 Task: Check learn how in Phone Contacts.
Action: Mouse moved to (510, 64)
Screenshot: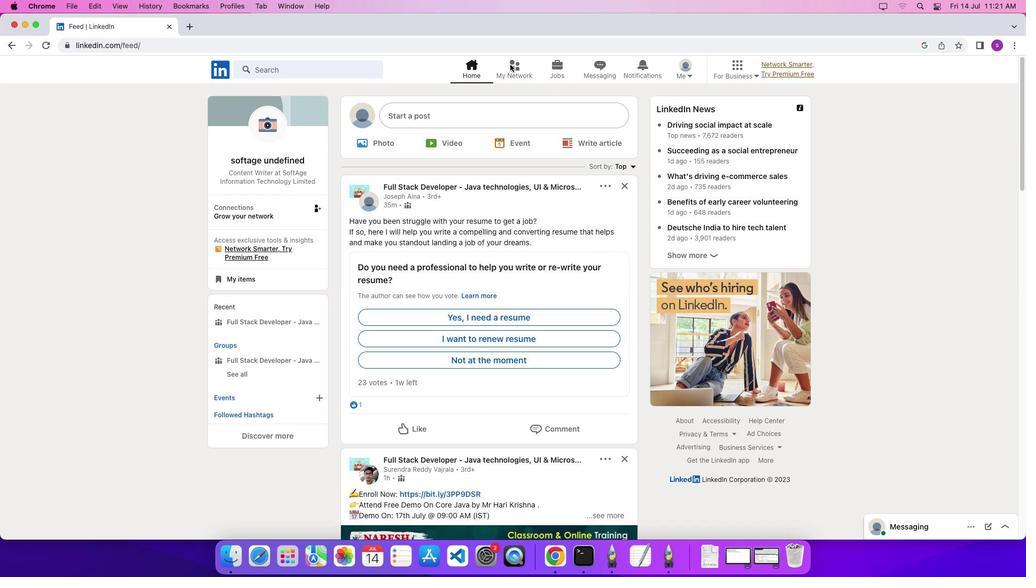 
Action: Mouse pressed left at (510, 64)
Screenshot: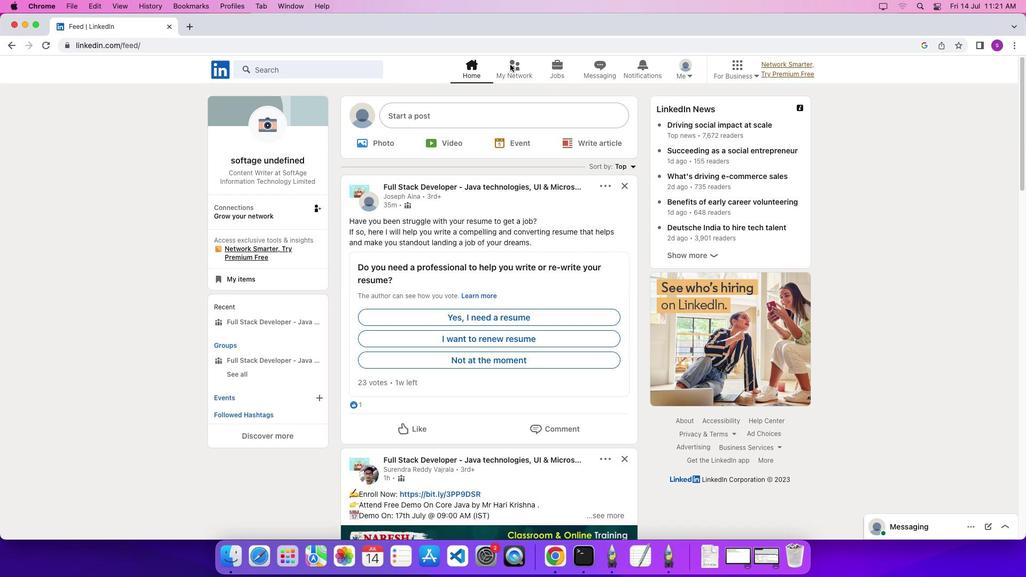 
Action: Mouse pressed left at (510, 64)
Screenshot: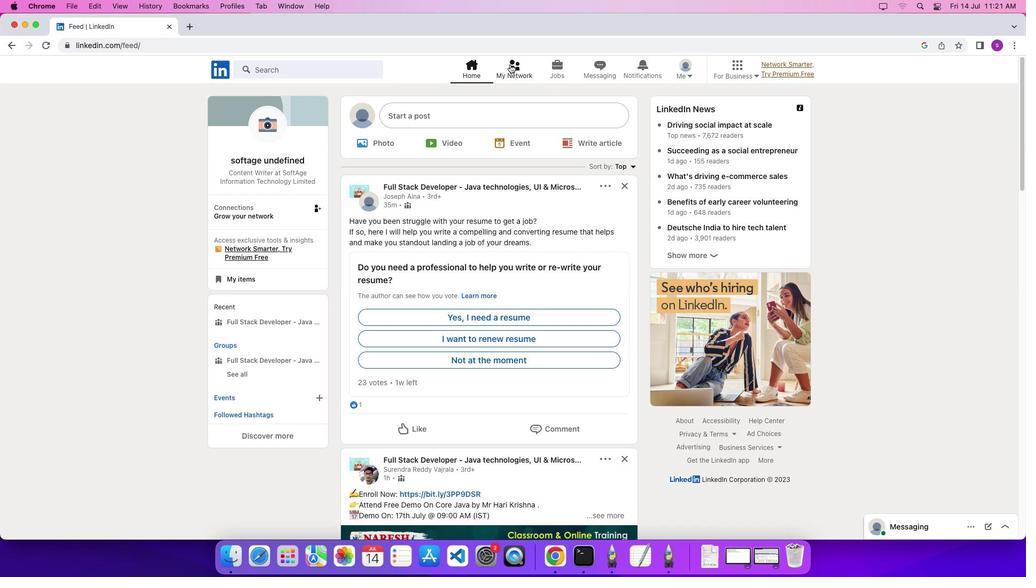 
Action: Mouse moved to (295, 148)
Screenshot: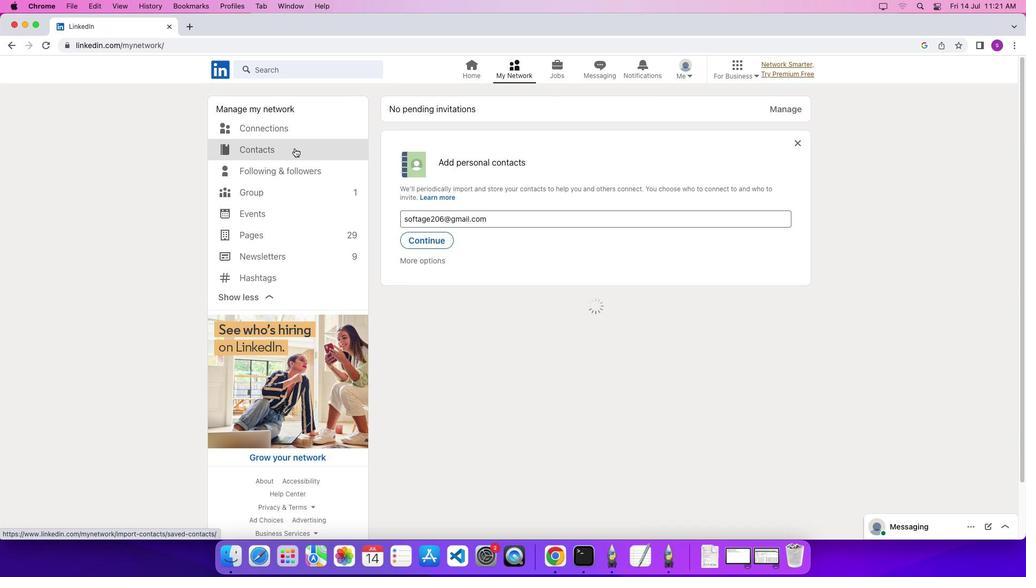 
Action: Mouse pressed left at (295, 148)
Screenshot: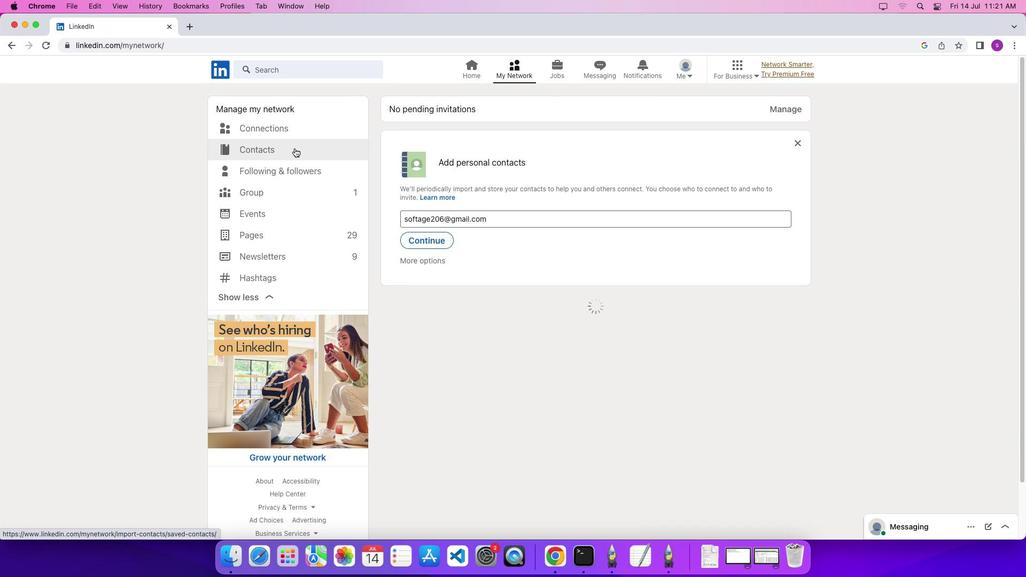 
Action: Mouse moved to (733, 207)
Screenshot: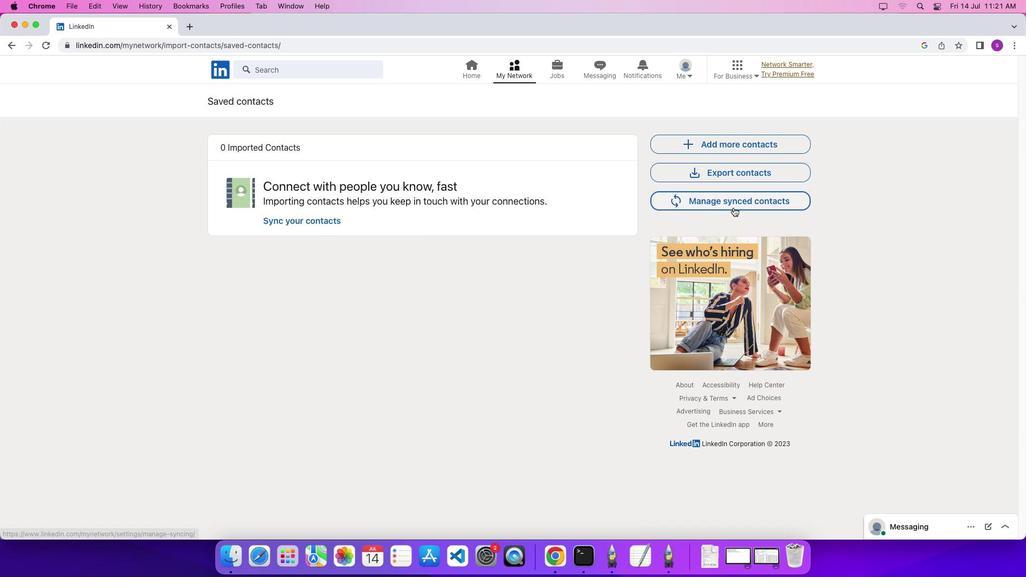 
Action: Mouse pressed left at (733, 207)
Screenshot: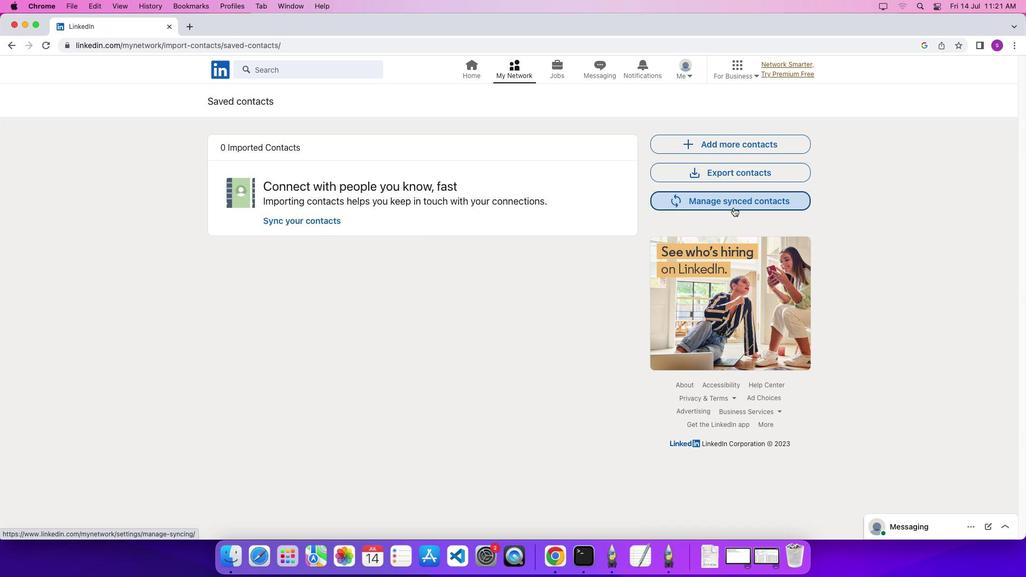 
Action: Mouse moved to (606, 290)
Screenshot: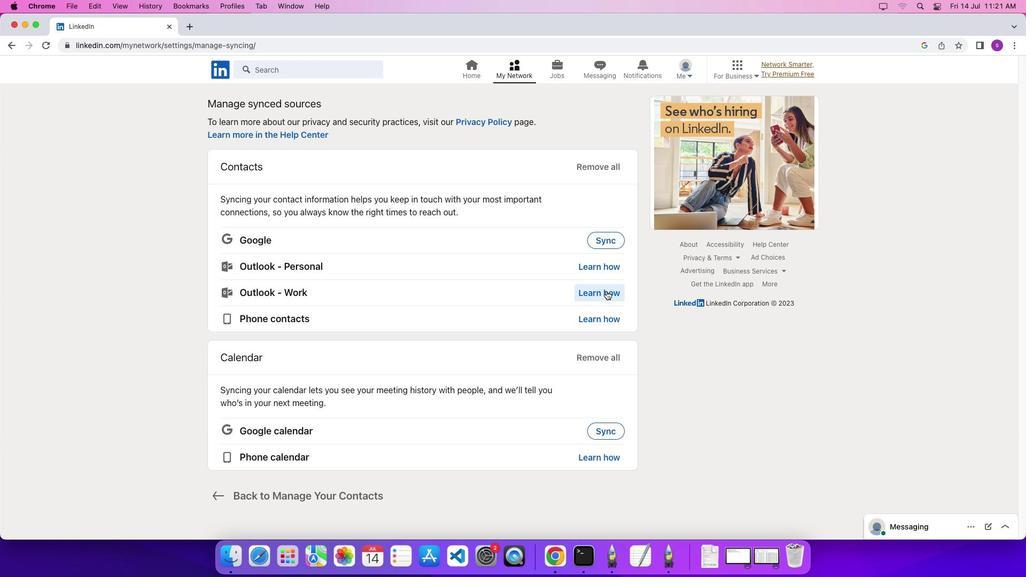 
Action: Mouse pressed left at (606, 290)
Screenshot: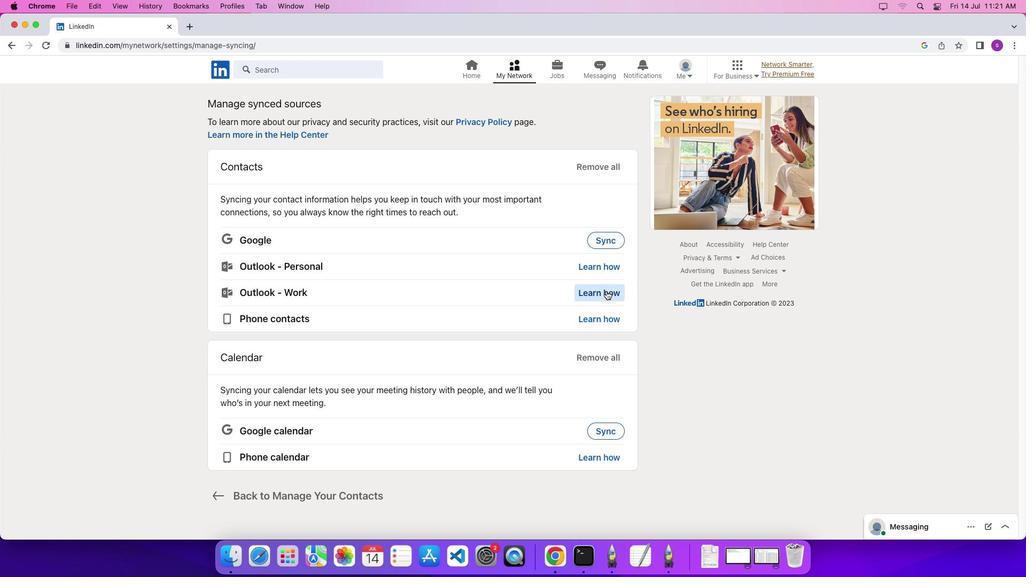
Action: Mouse scrolled (606, 290) with delta (0, 0)
Screenshot: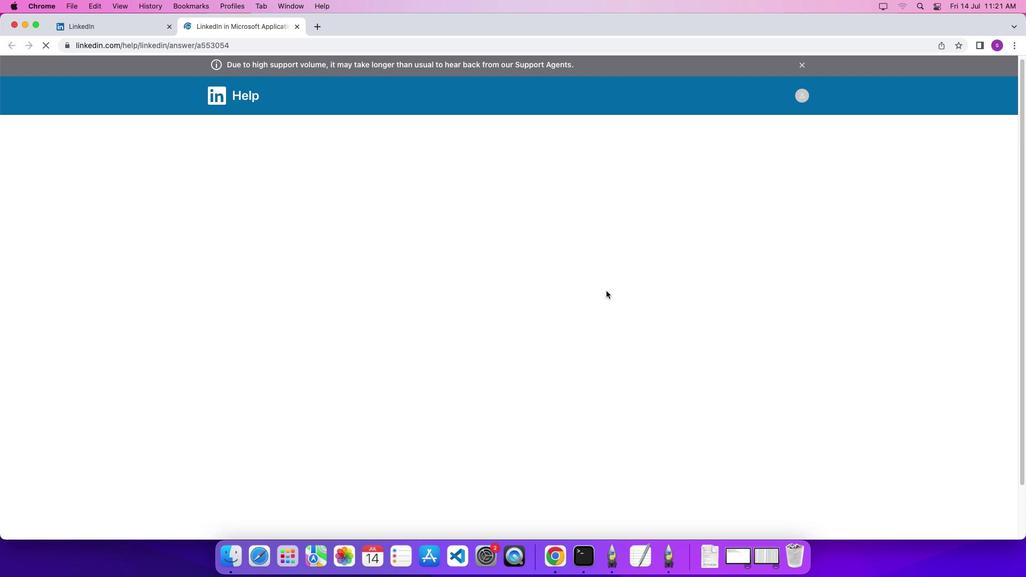 
Action: Mouse scrolled (606, 290) with delta (0, 0)
Screenshot: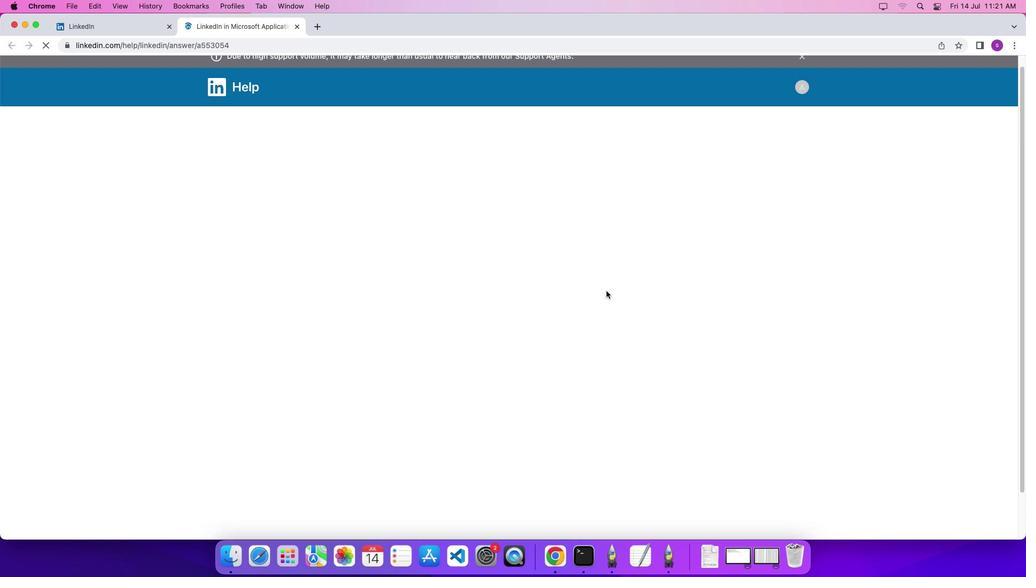 
Action: Mouse scrolled (606, 290) with delta (0, 0)
Screenshot: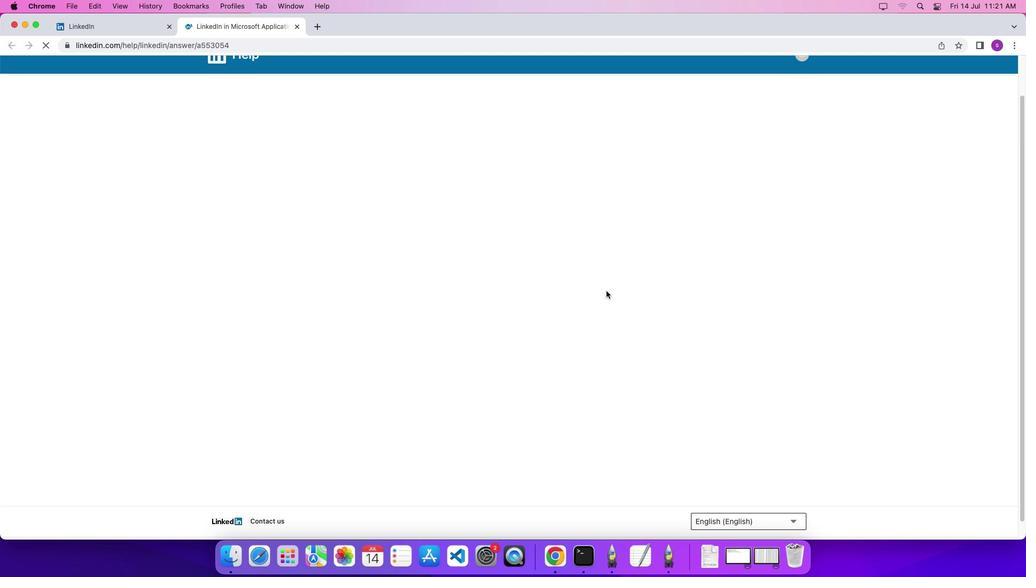 
Action: Mouse scrolled (606, 290) with delta (0, 0)
Screenshot: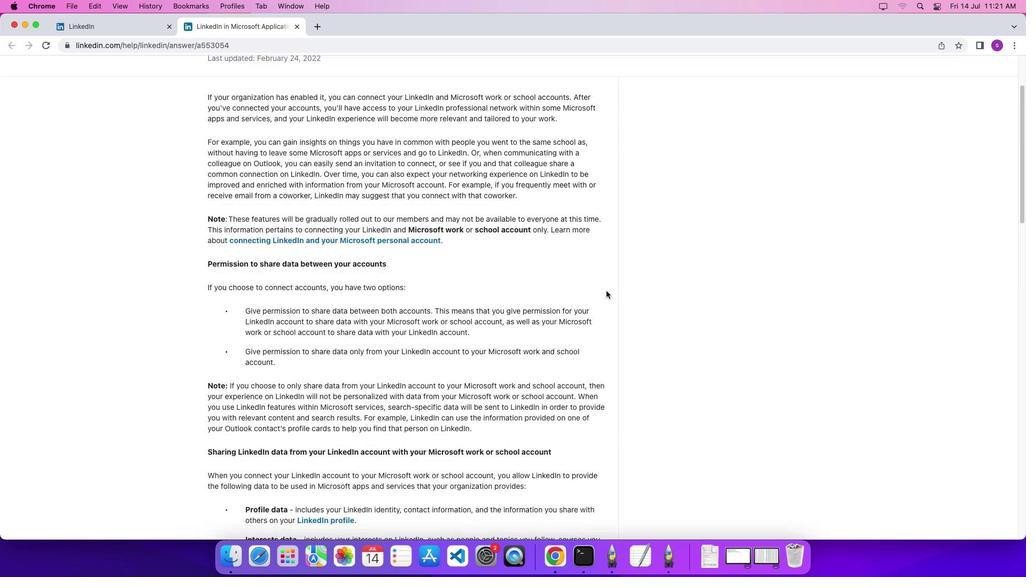 
Action: Mouse scrolled (606, 290) with delta (0, 0)
Screenshot: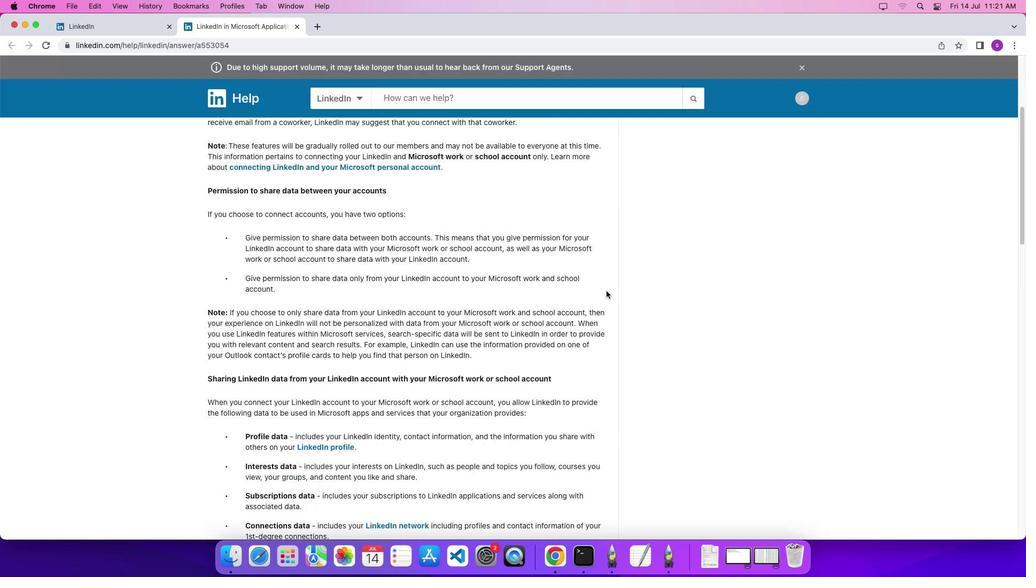 
Action: Mouse scrolled (606, 290) with delta (0, -2)
Screenshot: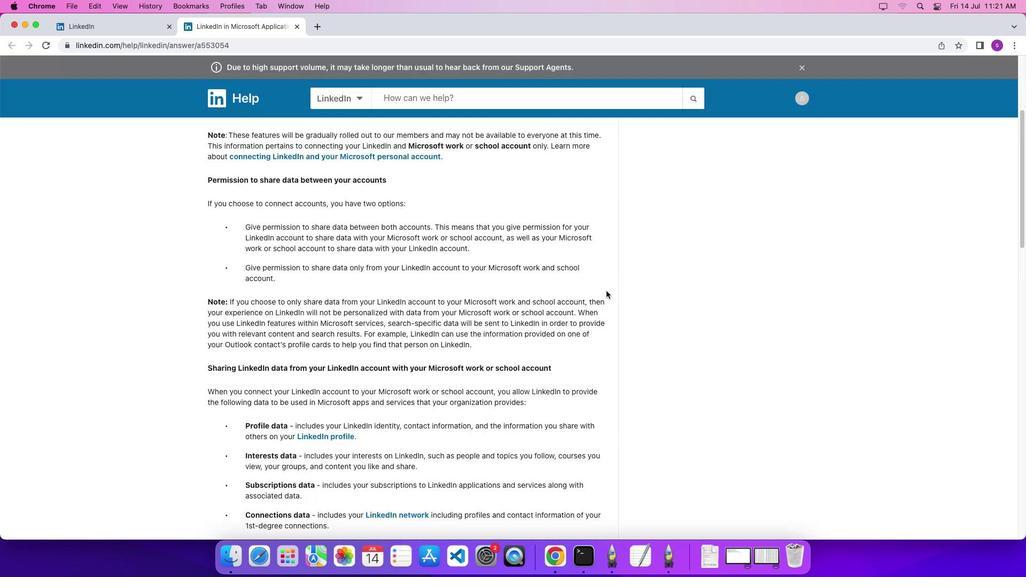 
Action: Mouse scrolled (606, 290) with delta (0, 0)
Screenshot: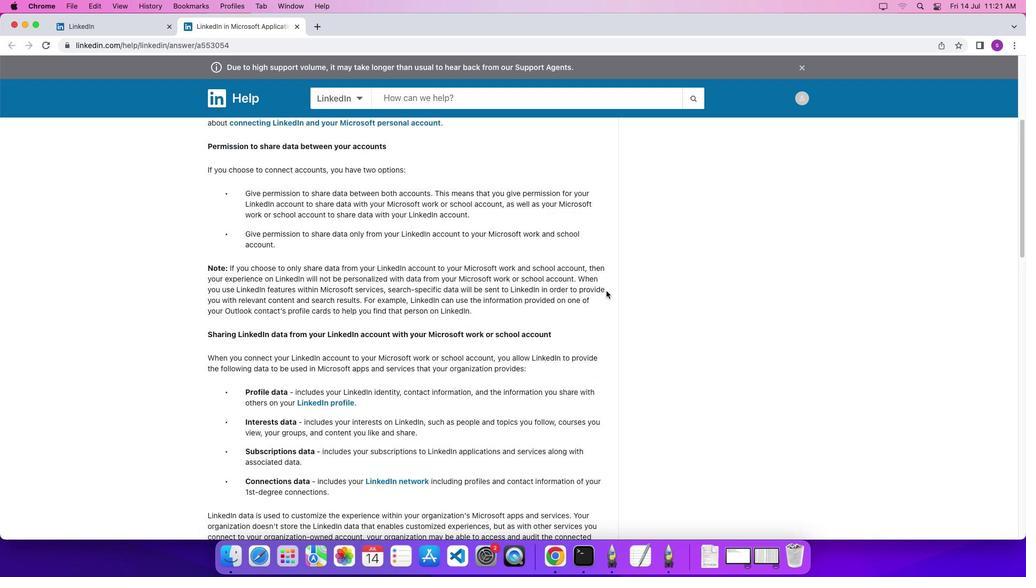 
Action: Mouse scrolled (606, 290) with delta (0, 0)
Screenshot: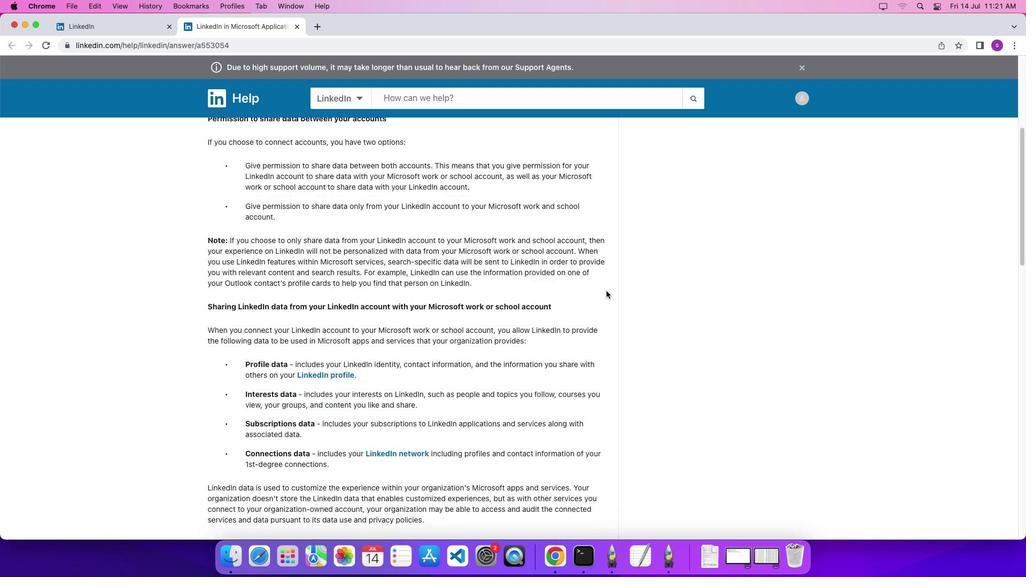 
Action: Mouse scrolled (606, 290) with delta (0, -1)
Screenshot: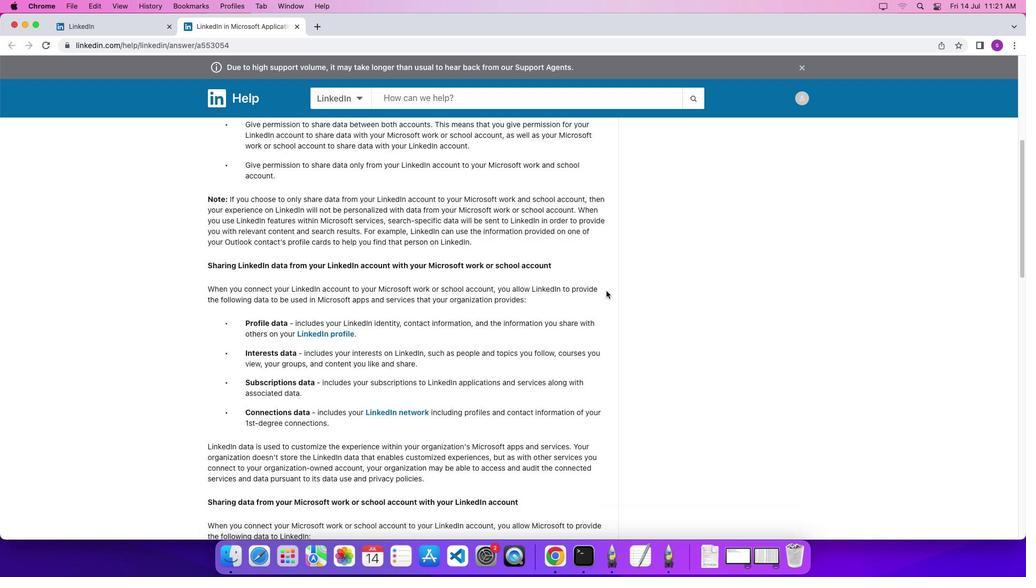 
Action: Mouse scrolled (606, 290) with delta (0, 0)
Screenshot: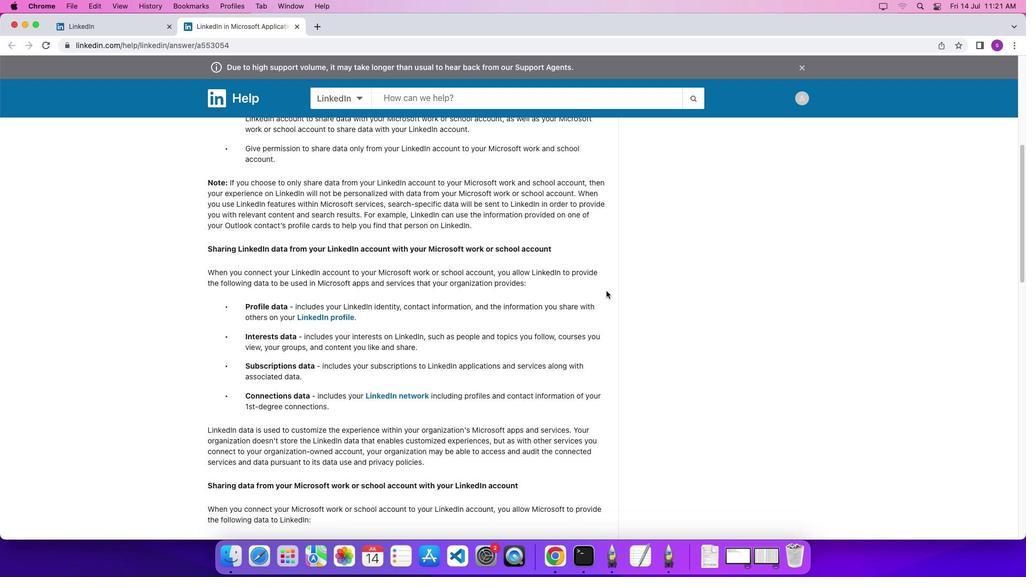 
Action: Mouse scrolled (606, 290) with delta (0, 0)
Screenshot: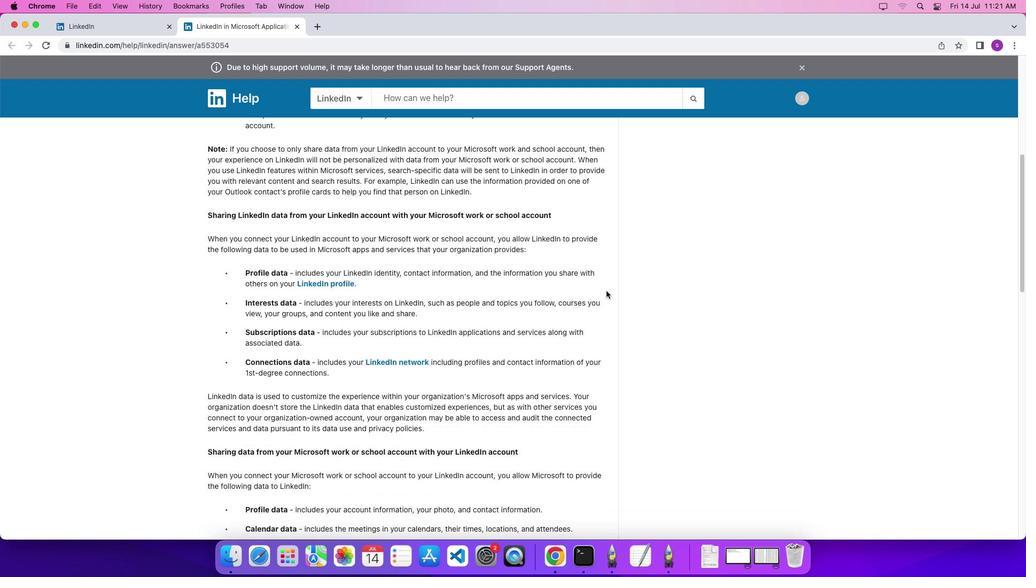 
Action: Mouse scrolled (606, 290) with delta (0, -1)
Screenshot: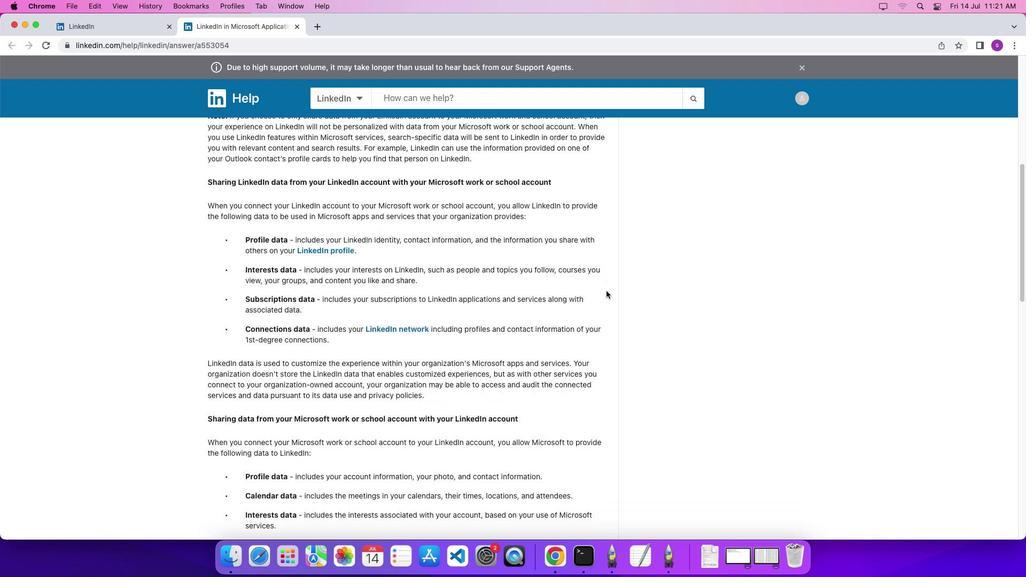 
Action: Mouse scrolled (606, 290) with delta (0, 0)
Screenshot: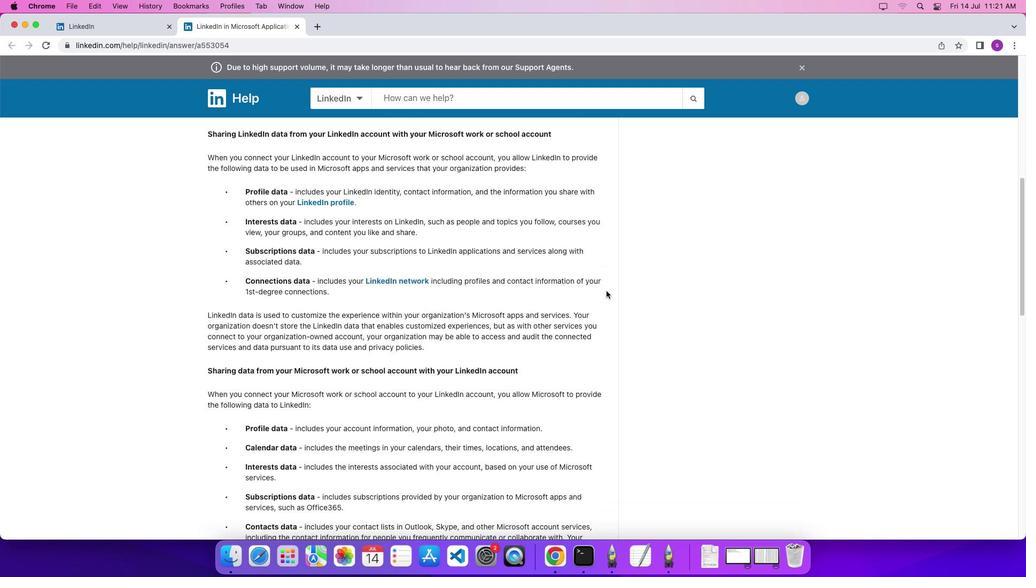 
Action: Mouse scrolled (606, 290) with delta (0, 0)
Screenshot: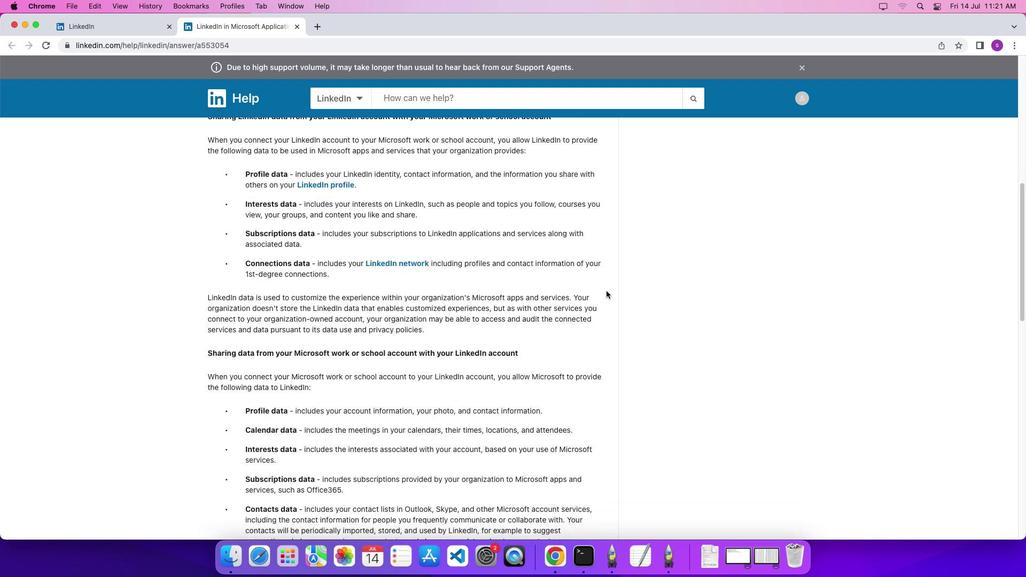 
Action: Mouse scrolled (606, 290) with delta (0, -2)
Screenshot: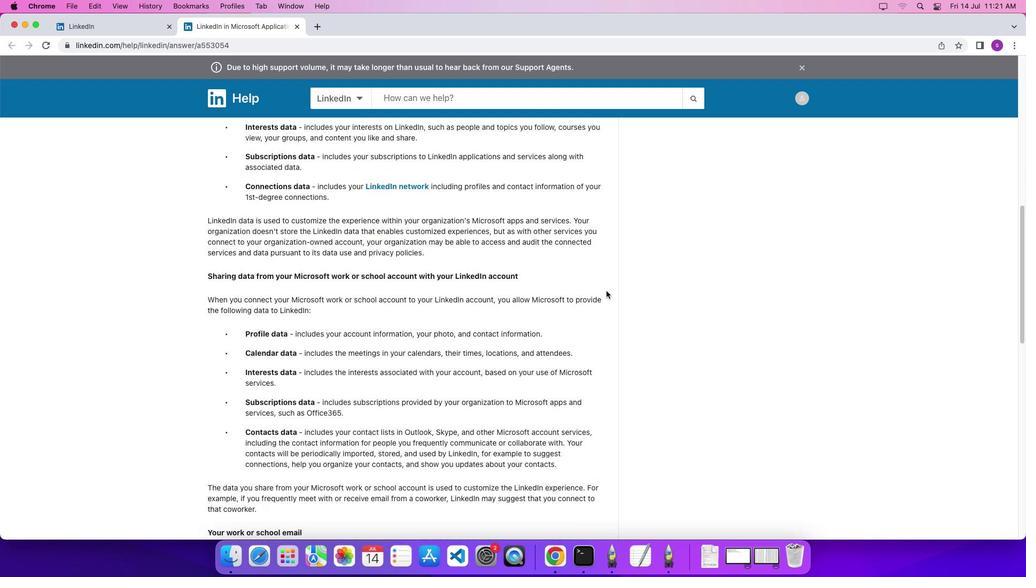 
Action: Mouse scrolled (606, 290) with delta (0, 0)
Screenshot: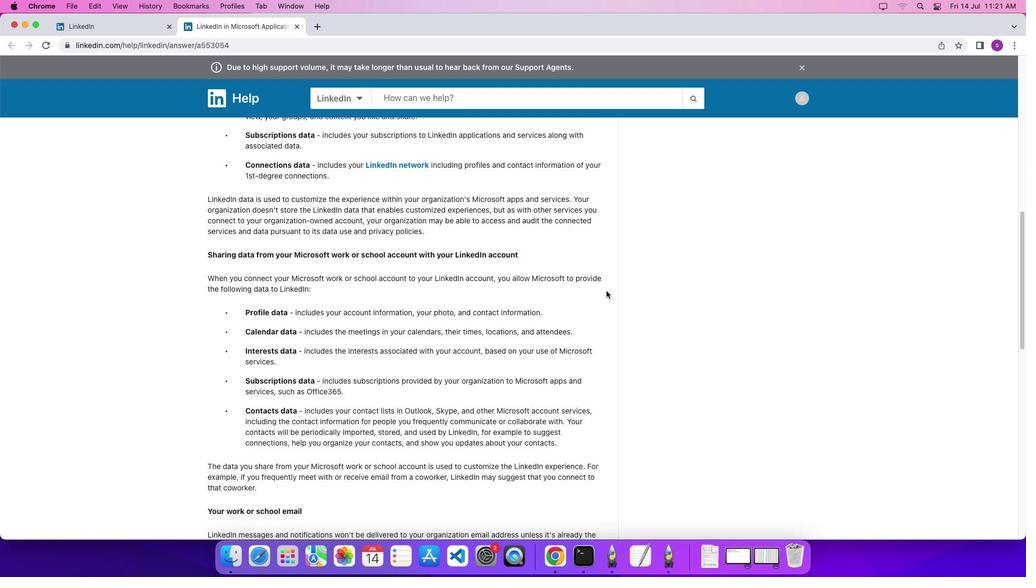
Action: Mouse scrolled (606, 290) with delta (0, 0)
Screenshot: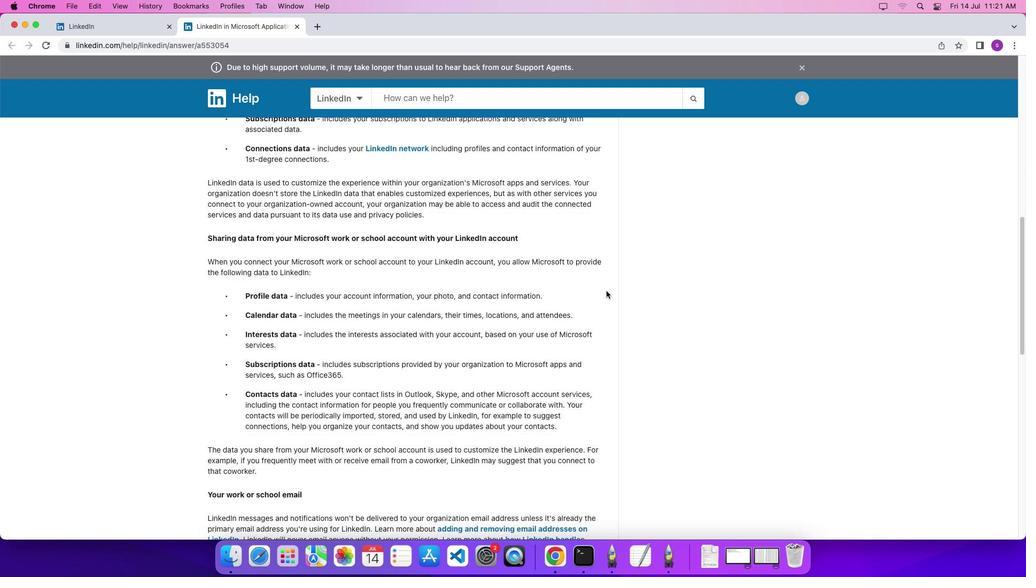 
Action: Mouse scrolled (606, 290) with delta (0, -1)
Screenshot: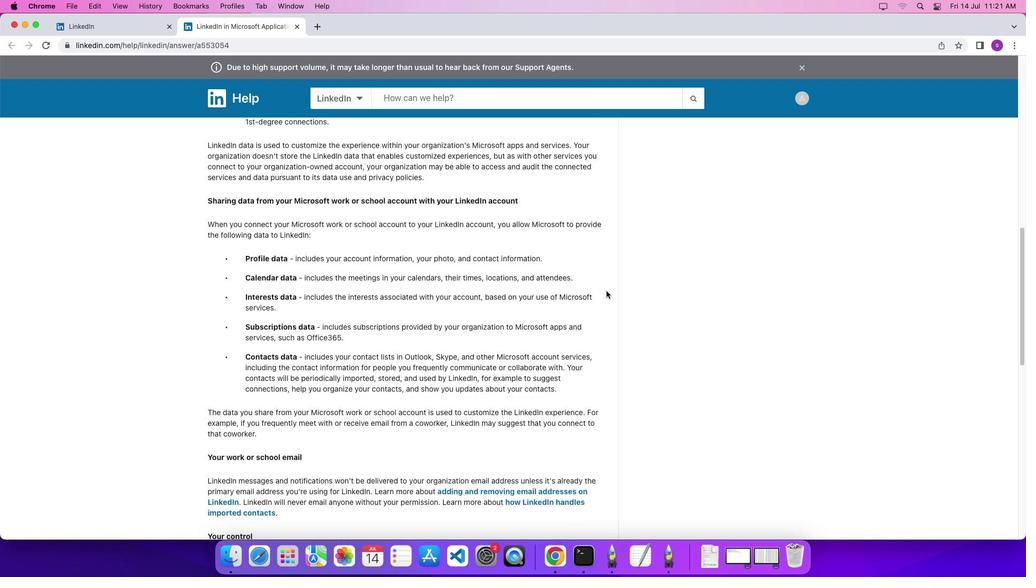 
Action: Mouse scrolled (606, 290) with delta (0, 0)
Screenshot: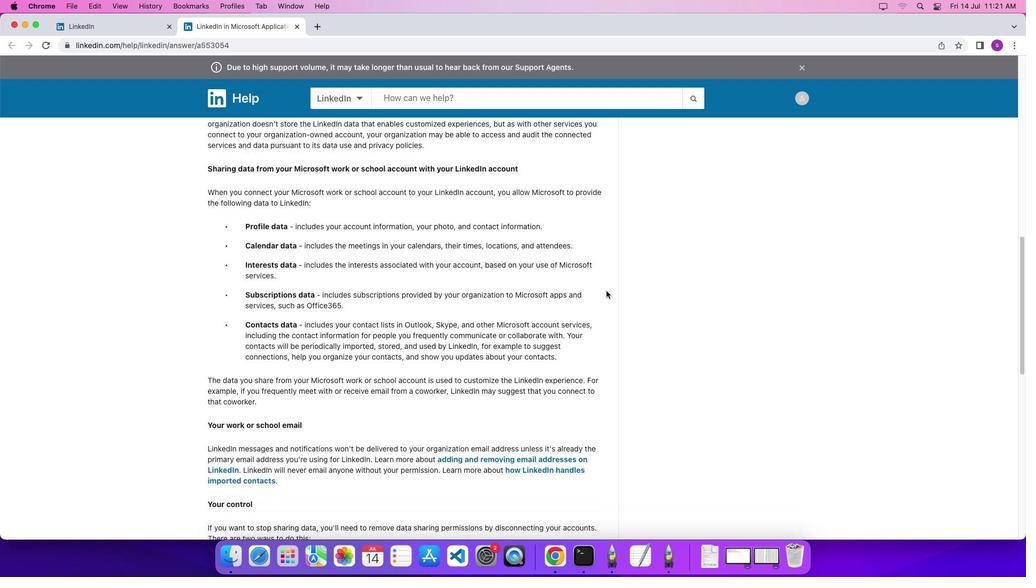 
Action: Mouse scrolled (606, 290) with delta (0, 0)
Screenshot: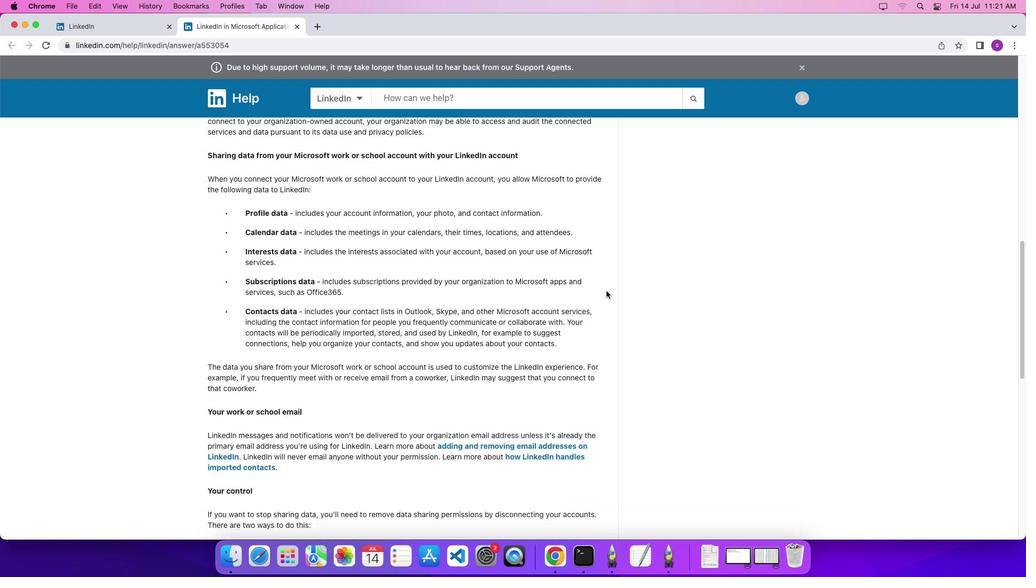 
Action: Mouse scrolled (606, 290) with delta (0, -1)
Screenshot: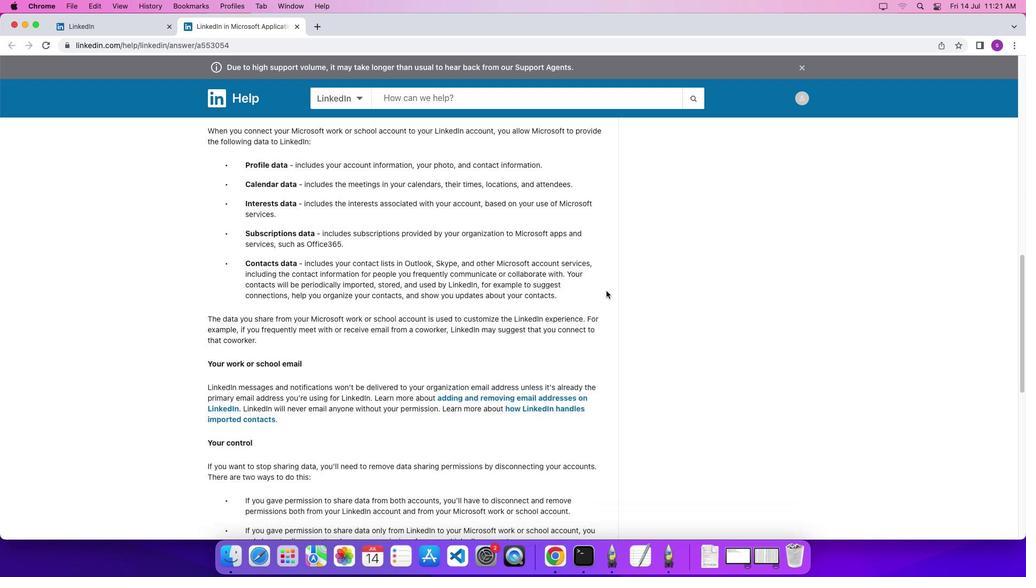 
Action: Mouse scrolled (606, 290) with delta (0, 0)
Screenshot: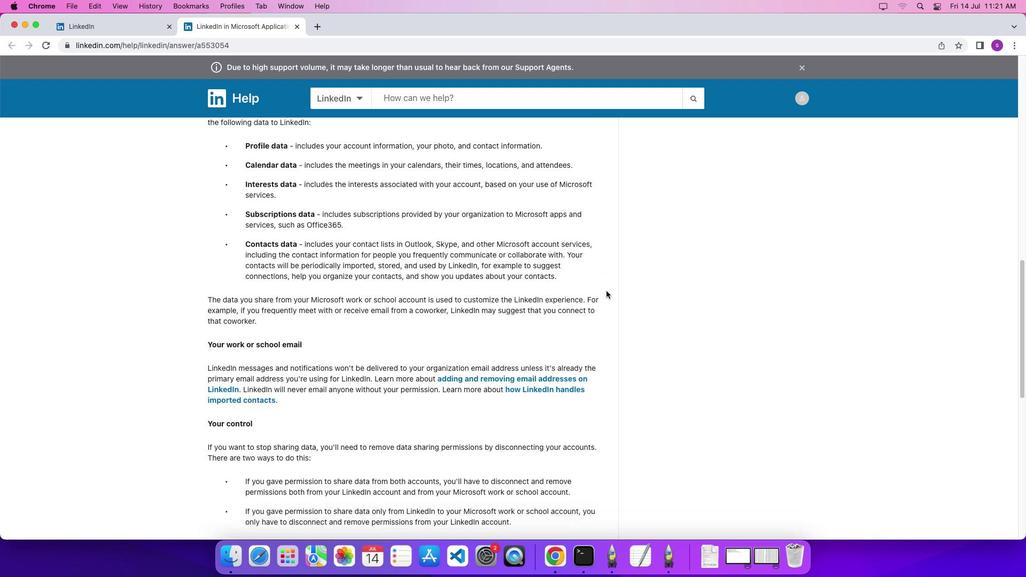 
Action: Mouse scrolled (606, 290) with delta (0, 0)
Screenshot: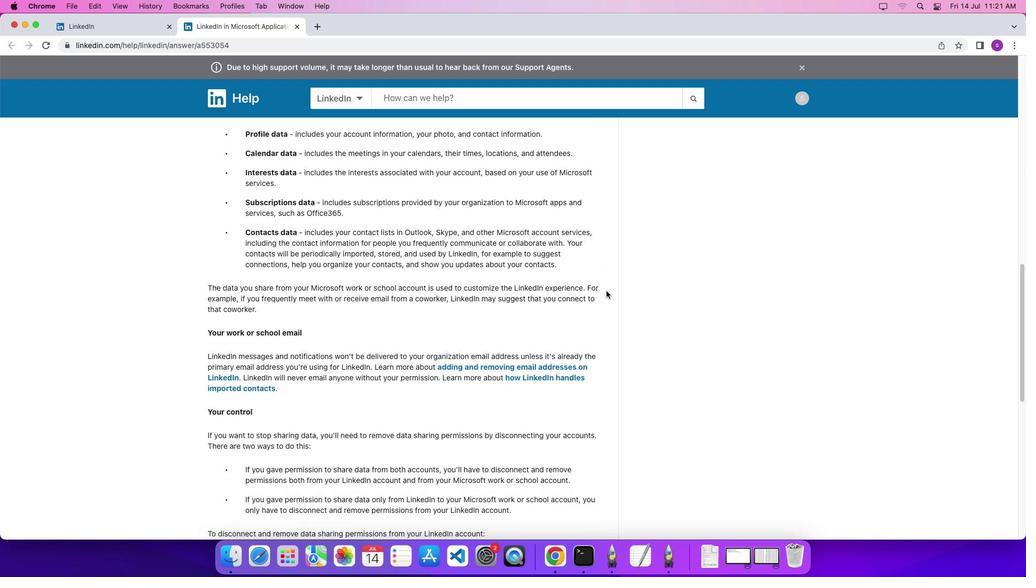 
Action: Mouse scrolled (606, 290) with delta (0, 0)
Screenshot: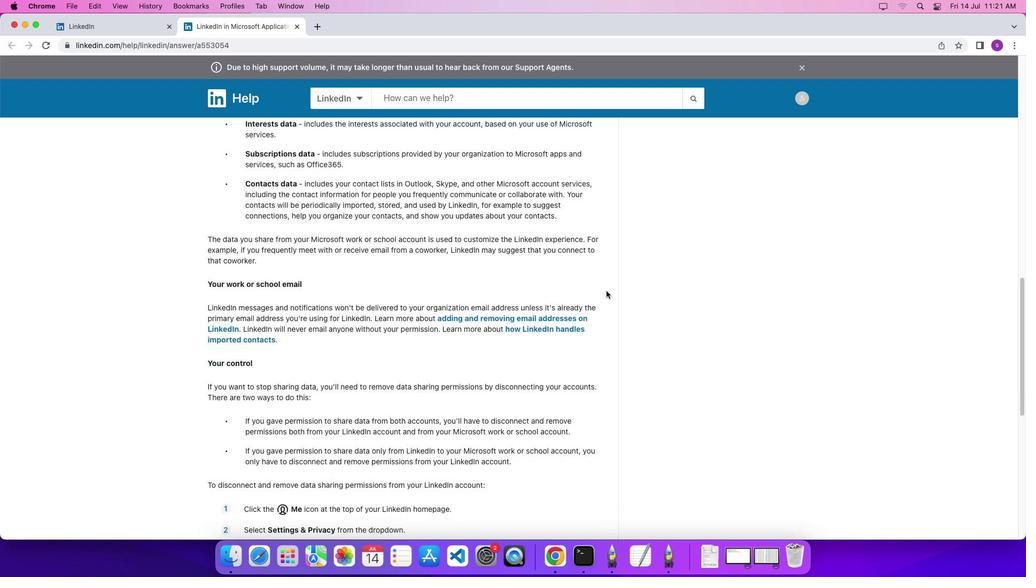 
Action: Mouse scrolled (606, 290) with delta (0, 0)
Screenshot: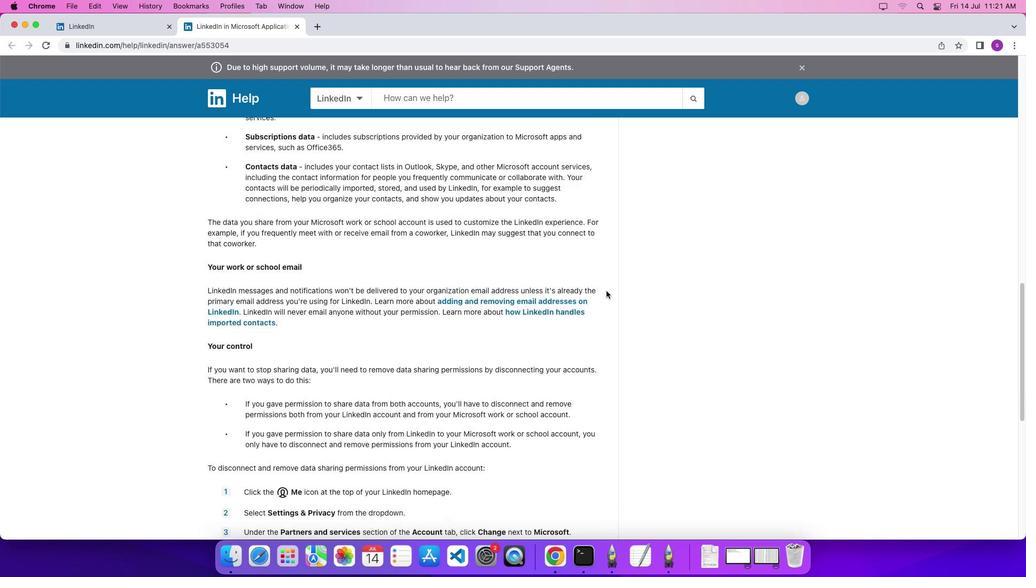 
Action: Mouse scrolled (606, 290) with delta (0, -2)
Screenshot: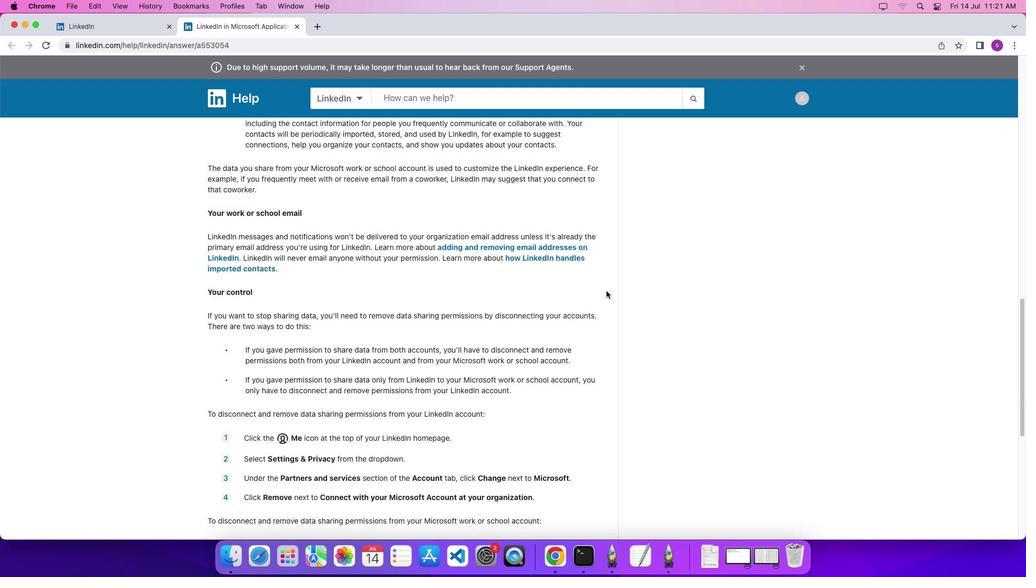 
Action: Mouse scrolled (606, 290) with delta (0, 0)
Screenshot: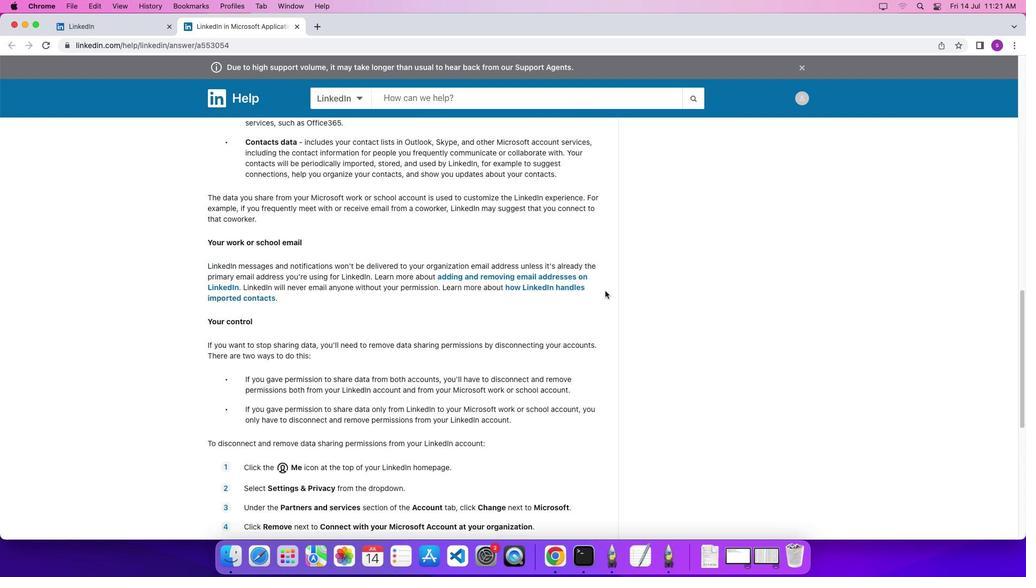 
Action: Mouse scrolled (606, 290) with delta (0, 0)
Screenshot: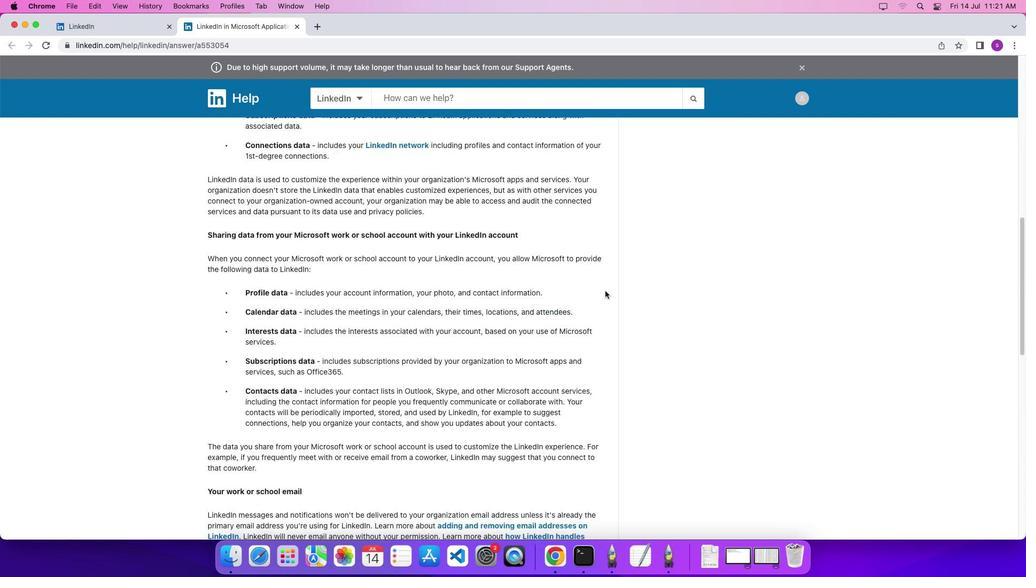 
Action: Mouse scrolled (606, 290) with delta (0, 2)
Screenshot: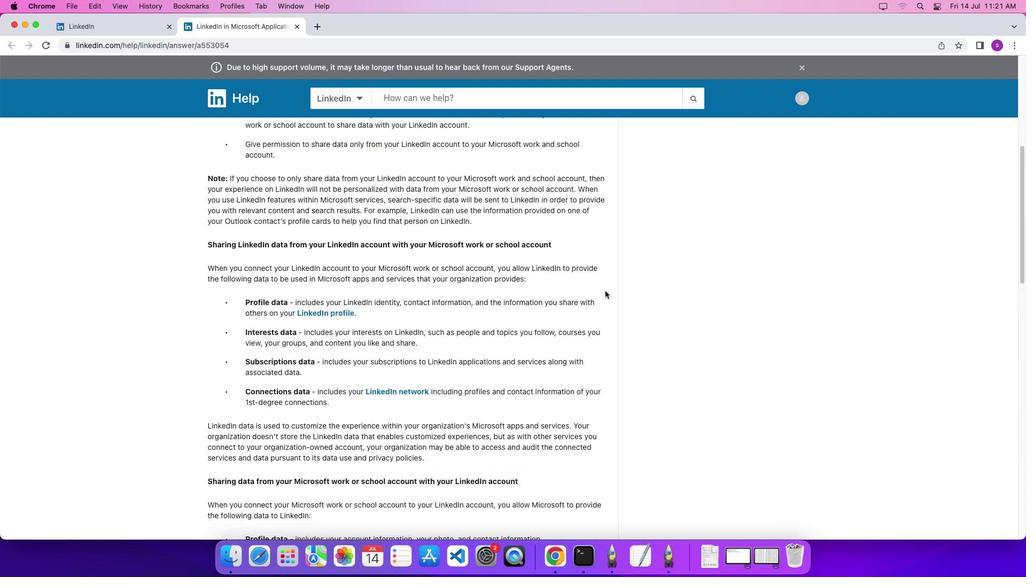 
Action: Mouse moved to (605, 291)
Screenshot: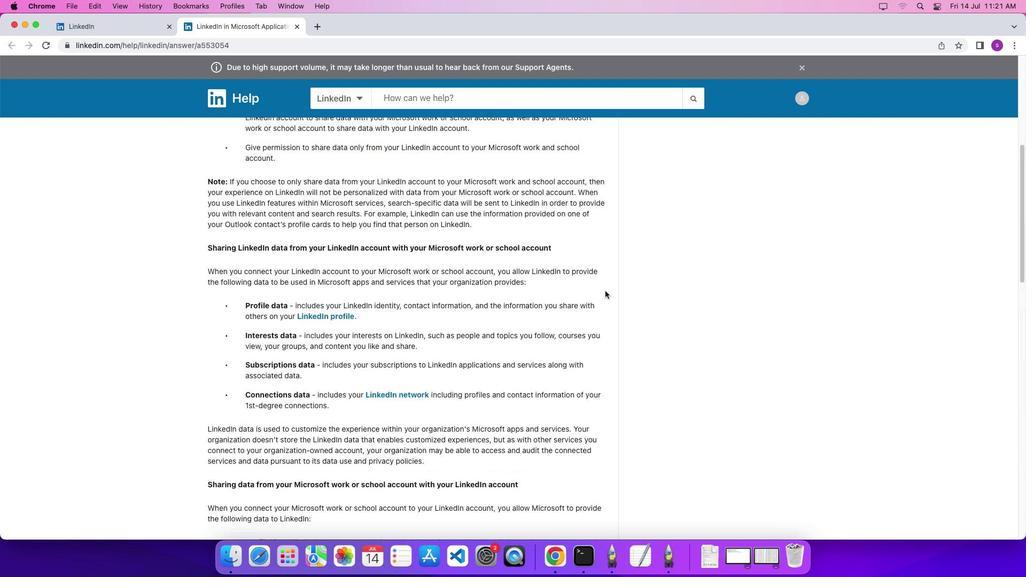
Action: Mouse scrolled (605, 291) with delta (0, 4)
Screenshot: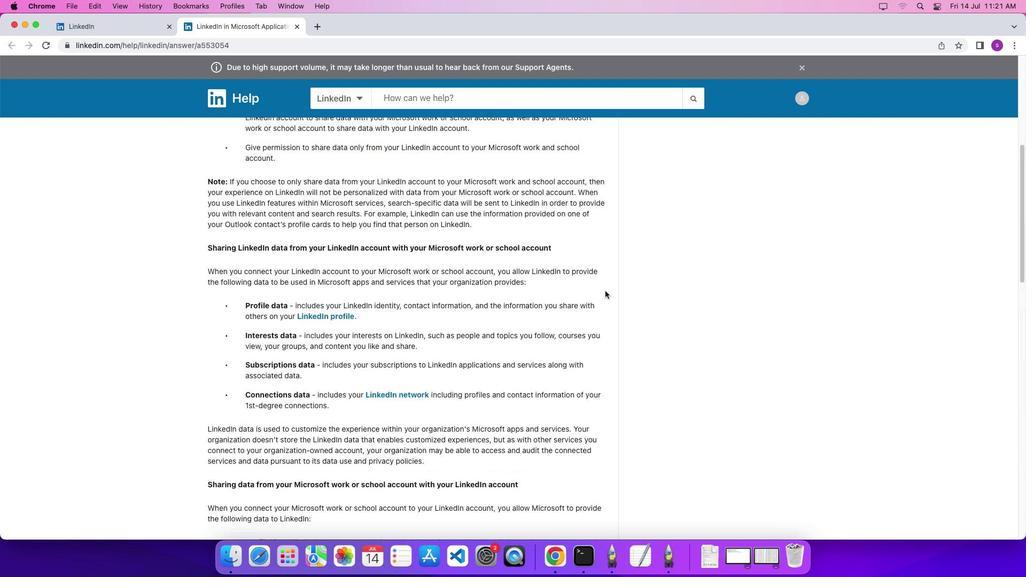 
Action: Mouse moved to (605, 291)
Screenshot: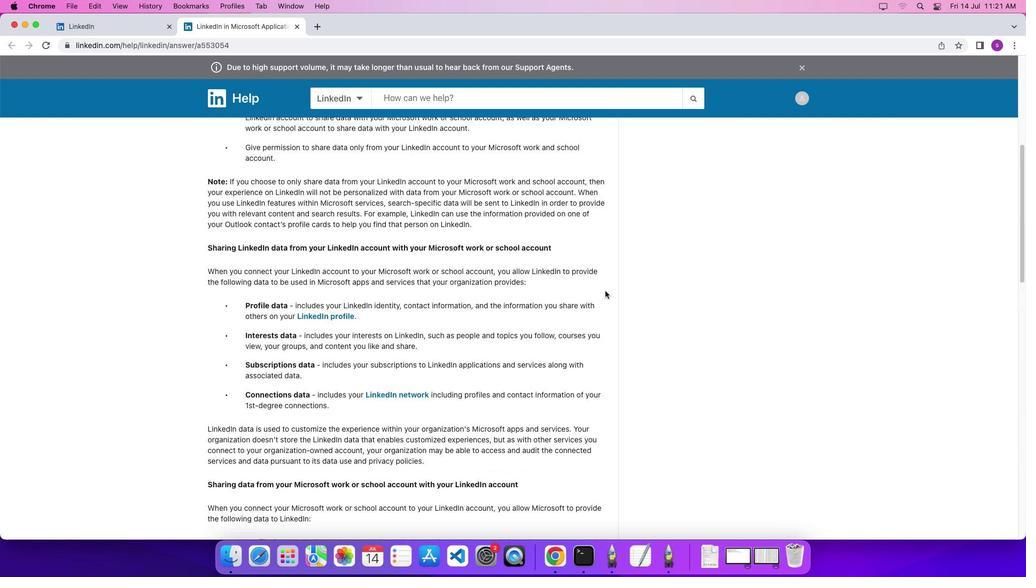 
Action: Mouse scrolled (605, 291) with delta (0, 5)
Screenshot: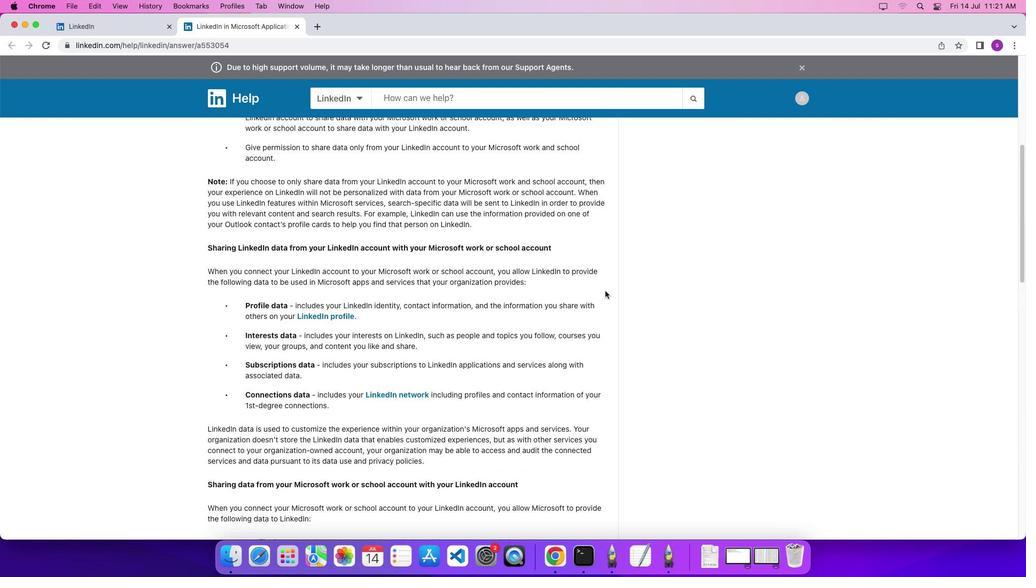 
Action: Mouse scrolled (605, 291) with delta (0, 0)
Screenshot: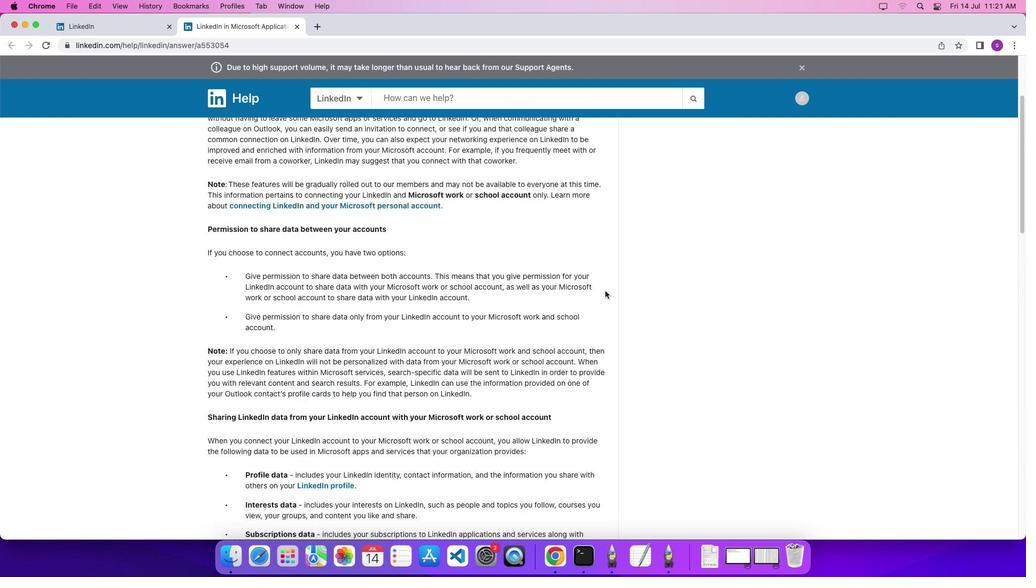 
Action: Mouse scrolled (605, 291) with delta (0, 0)
Screenshot: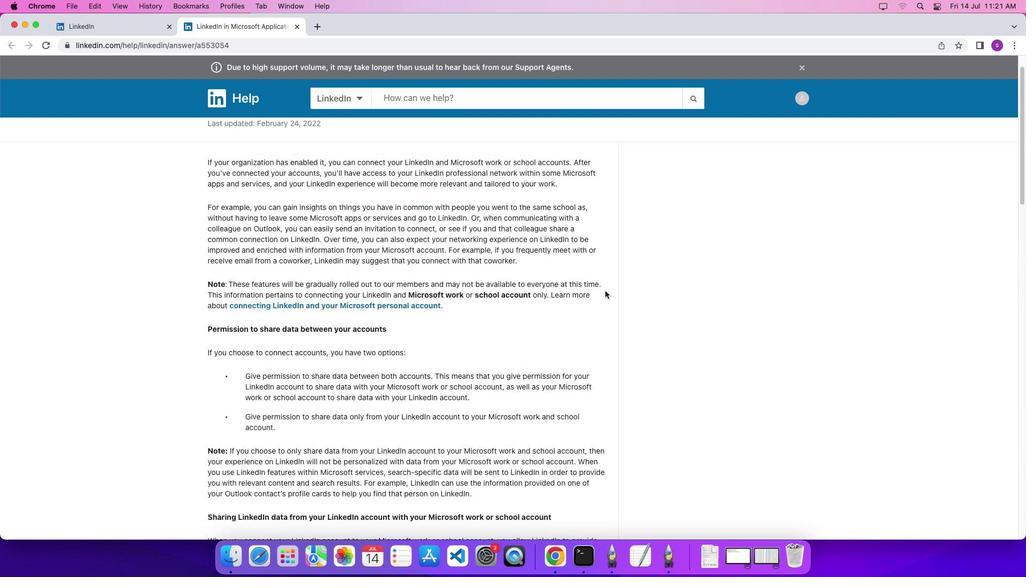 
Action: Mouse scrolled (605, 291) with delta (0, 3)
Screenshot: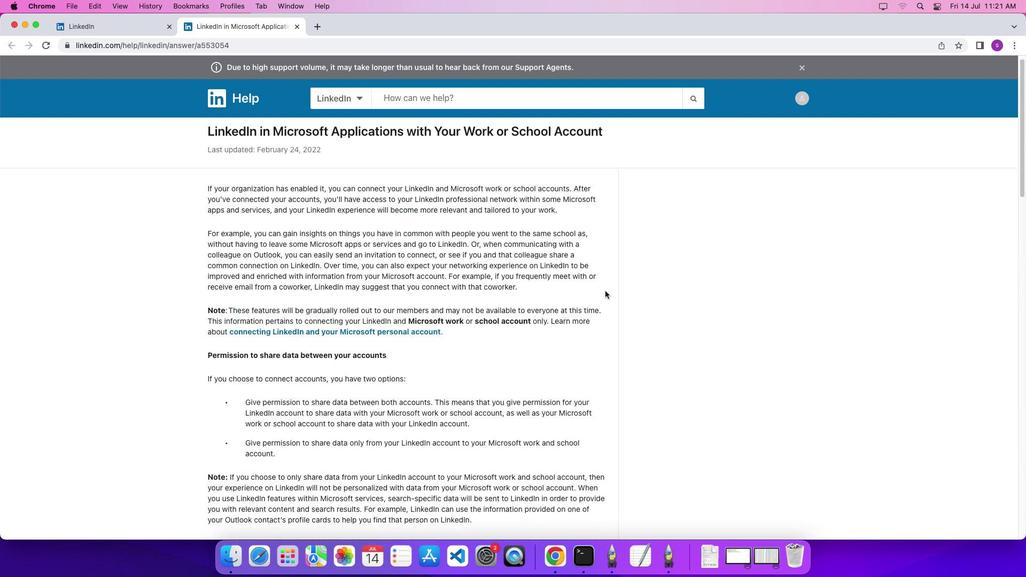 
Action: Mouse scrolled (605, 291) with delta (0, 4)
Screenshot: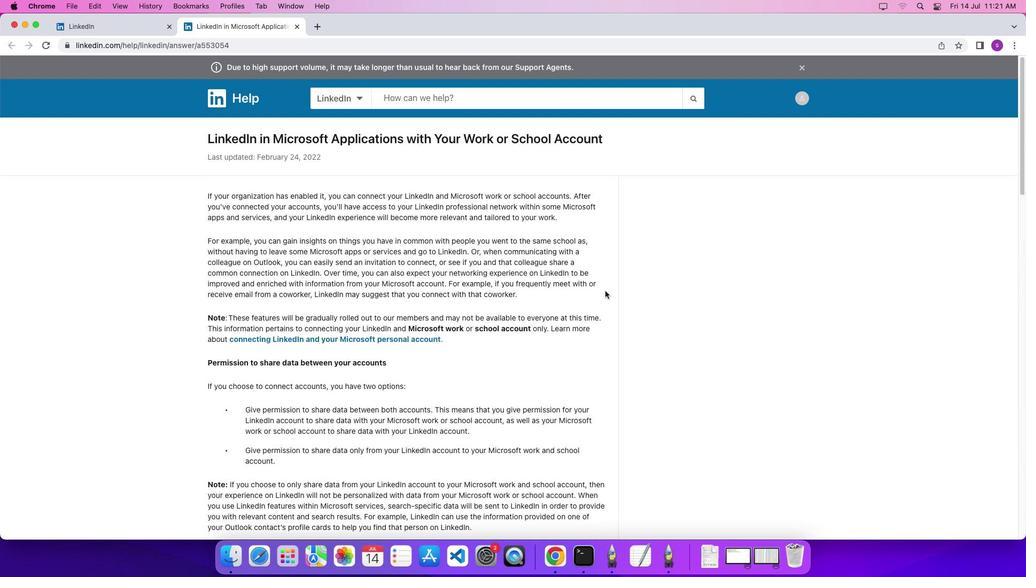 
Action: Mouse scrolled (605, 291) with delta (0, 0)
Screenshot: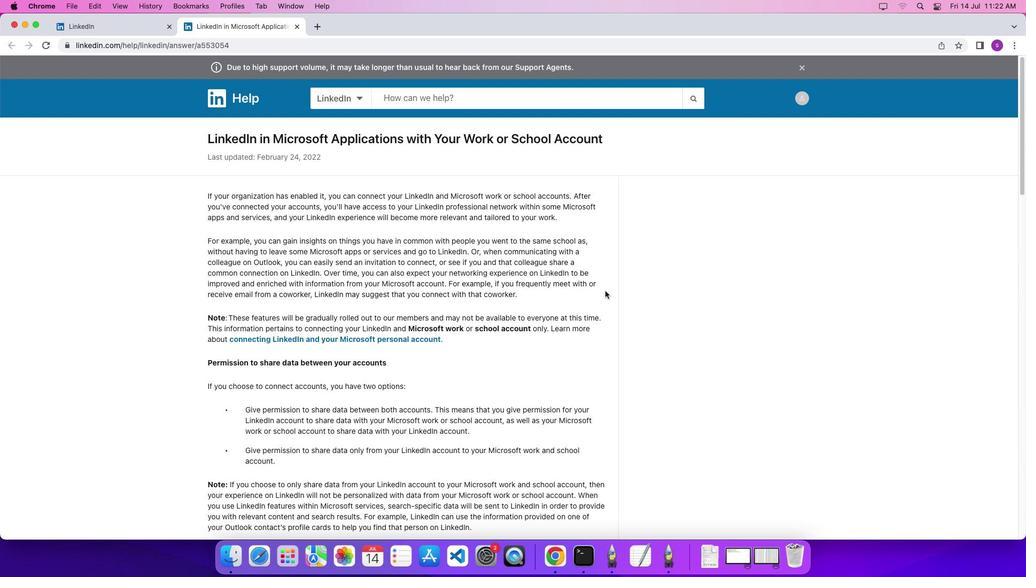 
Action: Mouse scrolled (605, 291) with delta (0, 0)
Screenshot: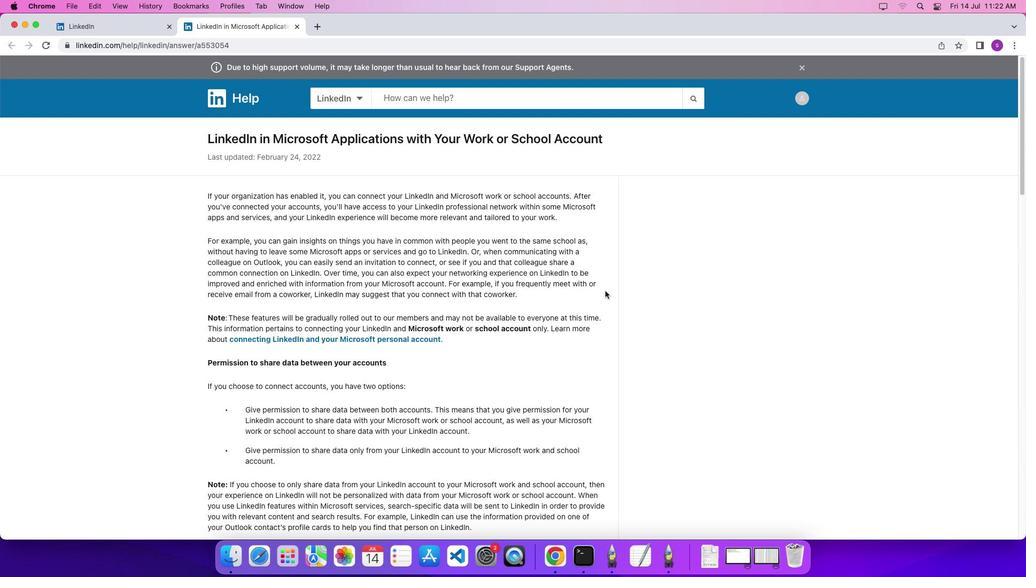 
Action: Mouse scrolled (605, 291) with delta (0, 3)
Screenshot: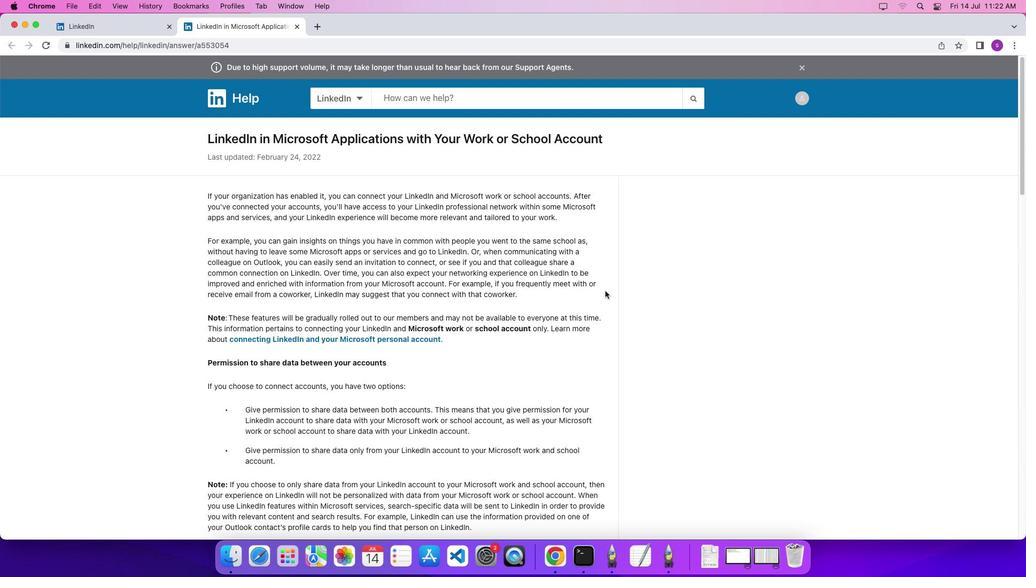 
Action: Mouse scrolled (605, 291) with delta (0, 0)
Screenshot: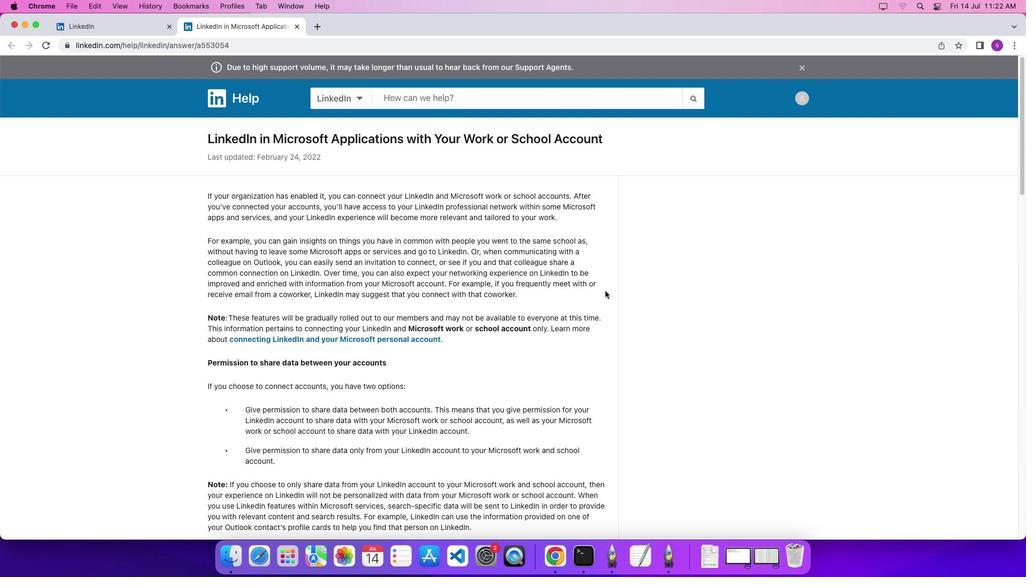 
Action: Mouse scrolled (605, 291) with delta (0, 0)
Screenshot: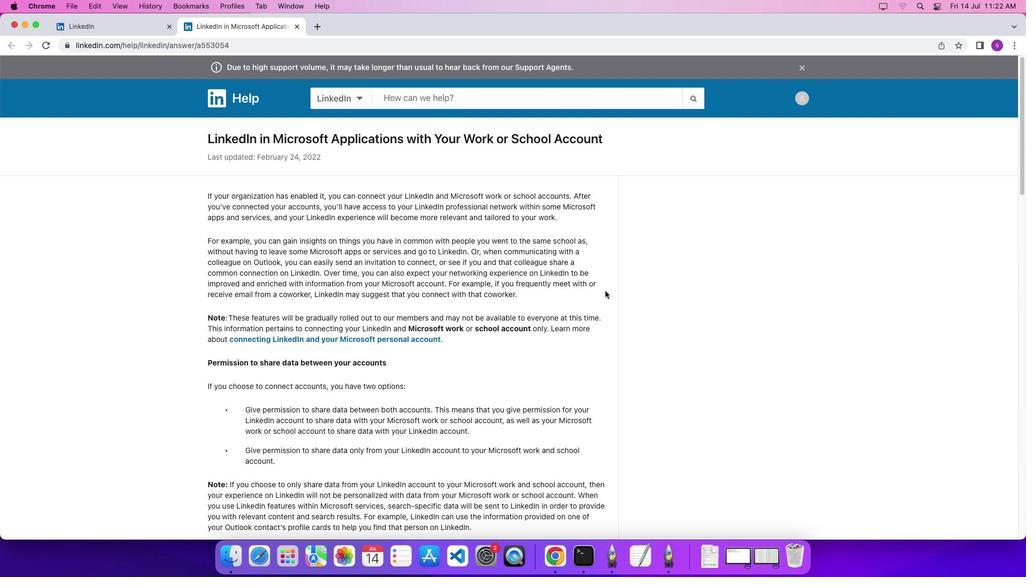
Action: Mouse scrolled (605, 291) with delta (0, 3)
Screenshot: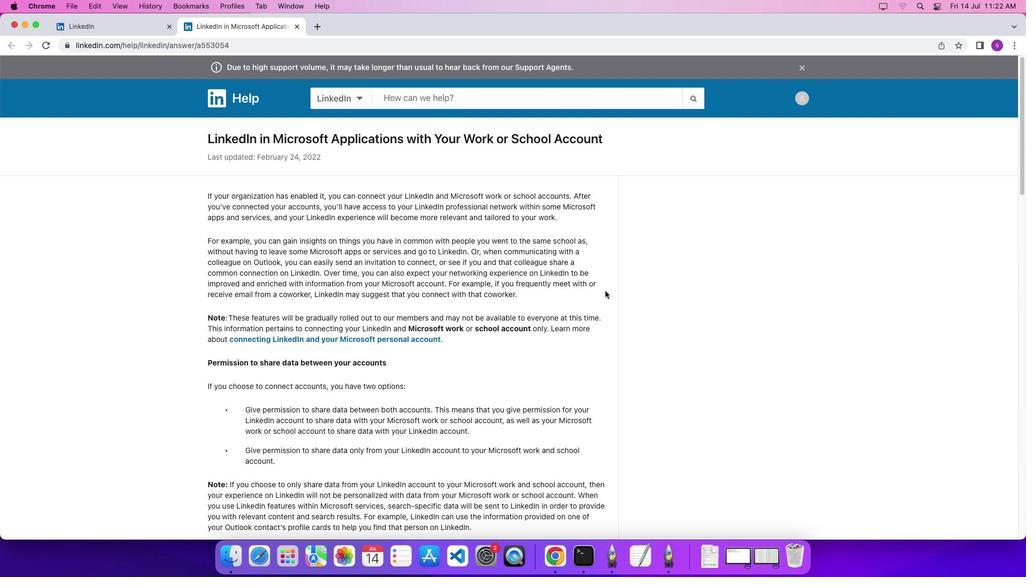 
Action: Mouse scrolled (605, 291) with delta (0, 0)
Screenshot: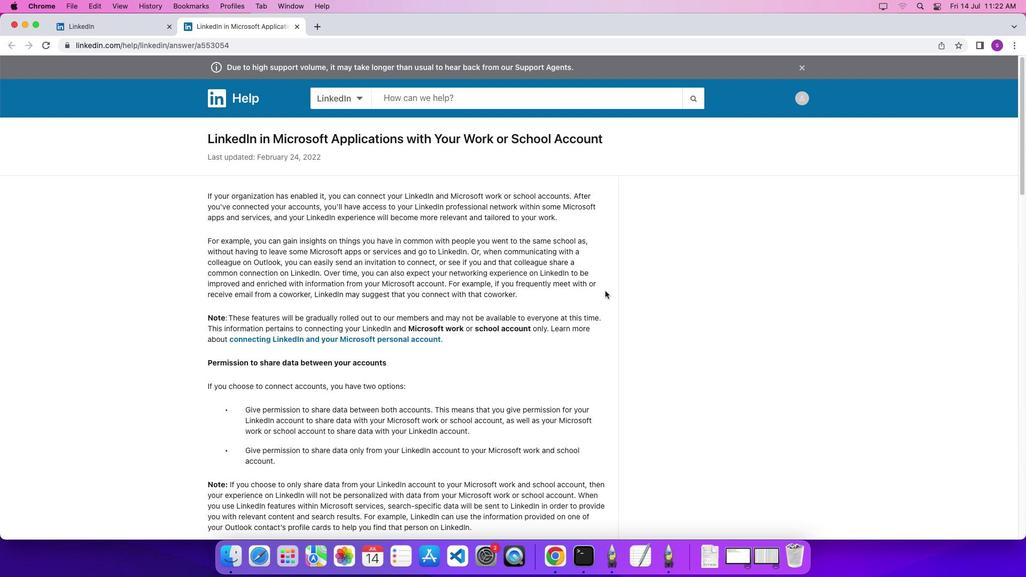 
Action: Mouse scrolled (605, 291) with delta (0, 0)
Screenshot: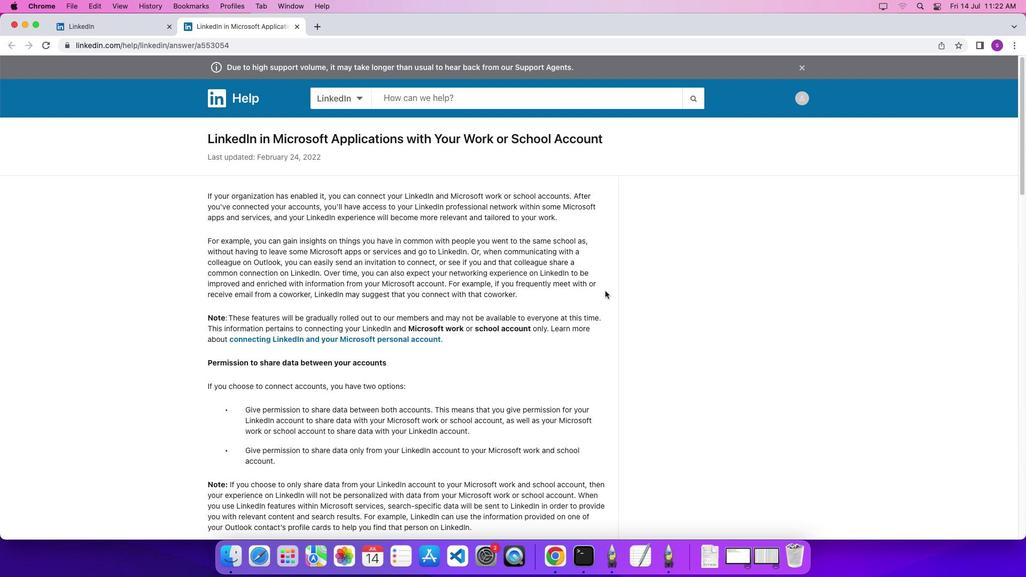 
